 Task: Search for the email from 'Shubham Jain' with the subject 'Flower Pricing Update' and reply with 'Kindly confirm the order.'
Action: Mouse moved to (270, 10)
Screenshot: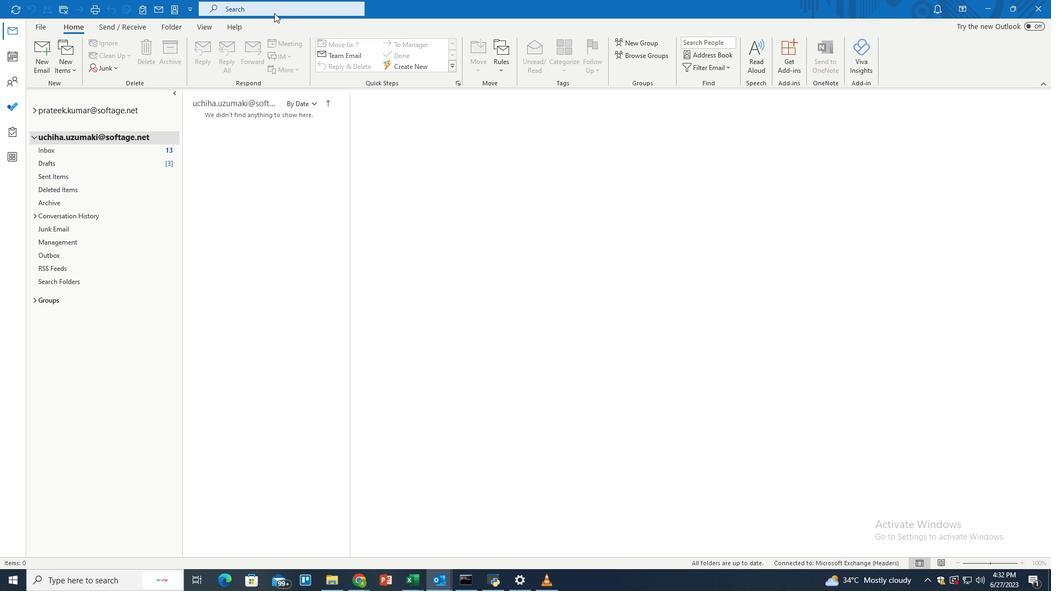 
Action: Mouse pressed left at (270, 10)
Screenshot: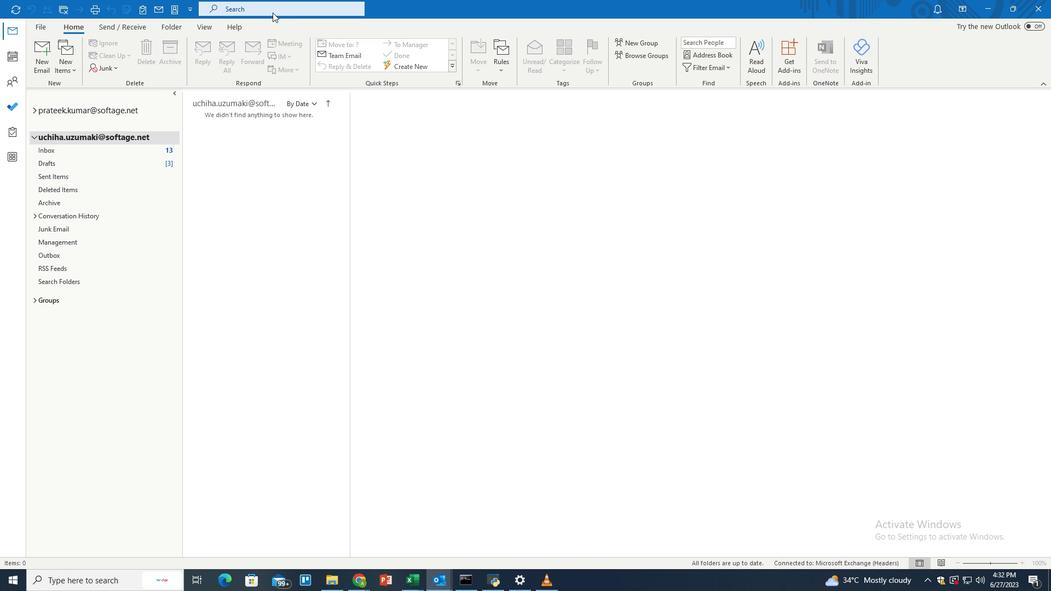 
Action: Mouse moved to (511, 4)
Screenshot: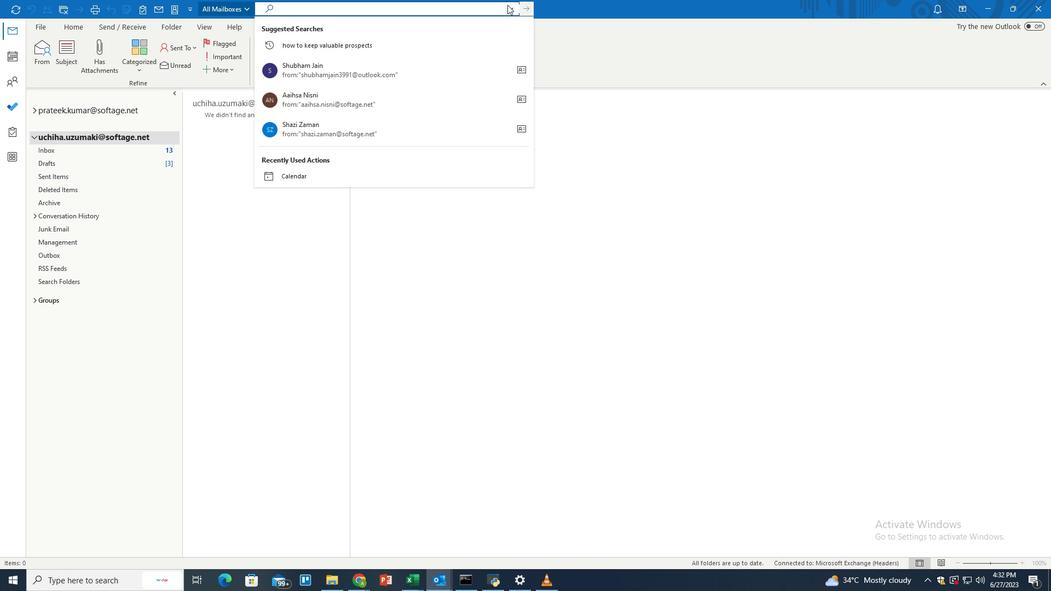 
Action: Mouse pressed left at (511, 4)
Screenshot: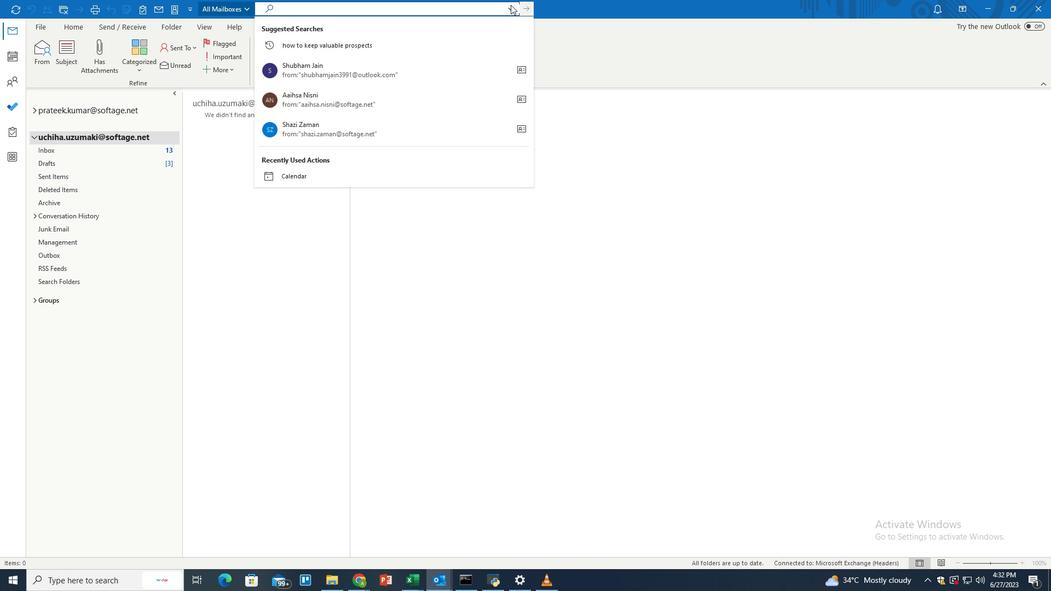 
Action: Mouse moved to (333, 76)
Screenshot: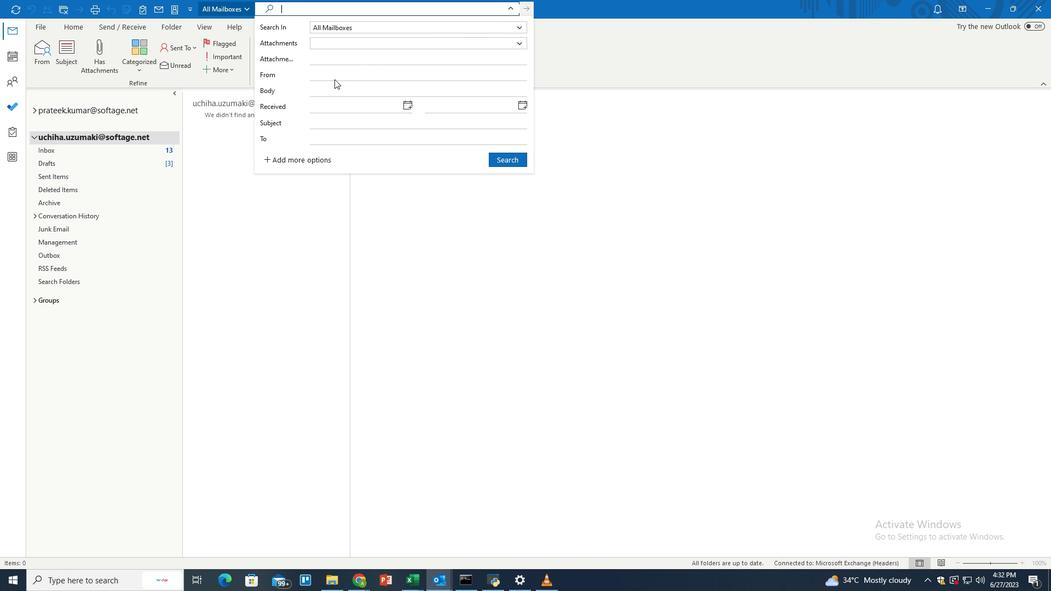
Action: Mouse pressed left at (333, 76)
Screenshot: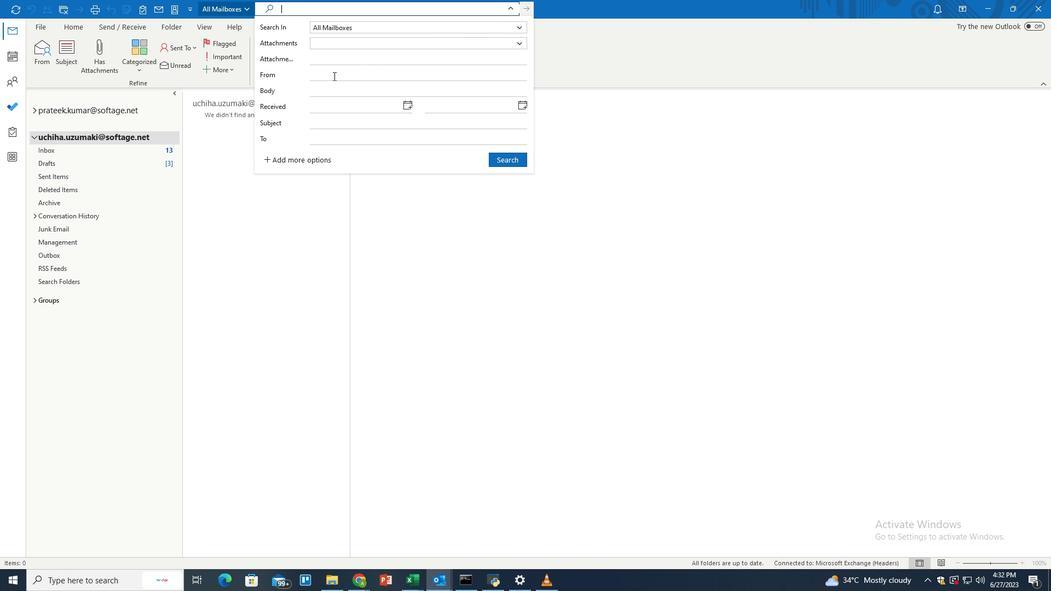 
Action: Key pressed <Key.shift>Shubhamjain
Screenshot: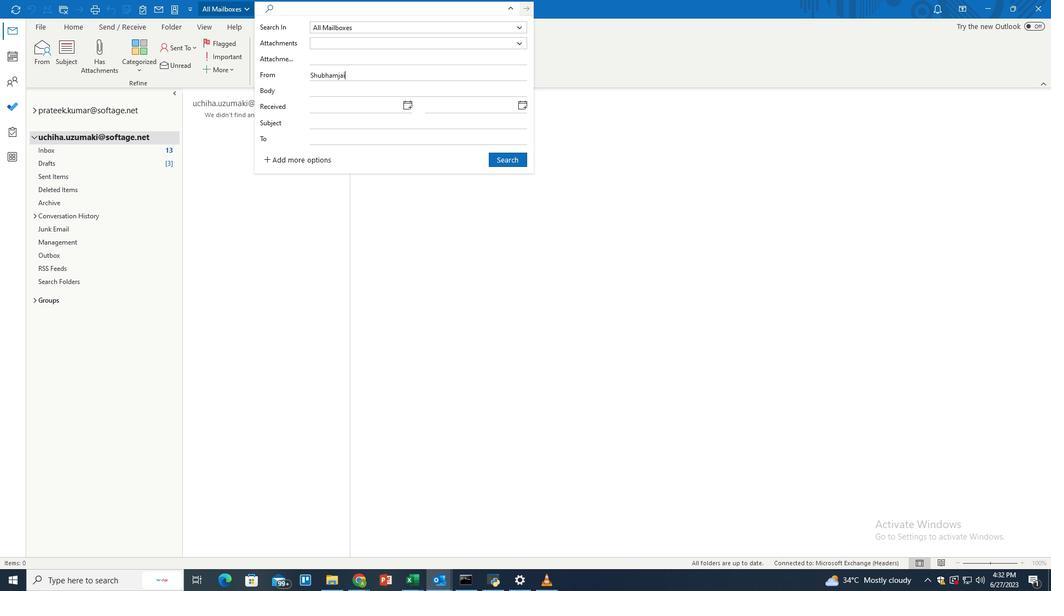 
Action: Mouse moved to (333, 76)
Screenshot: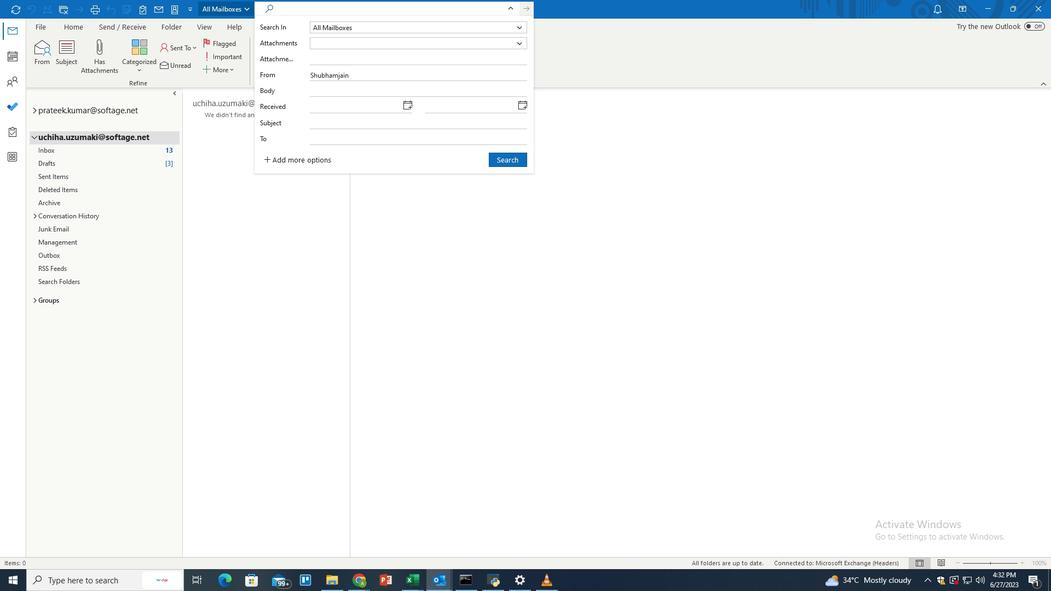 
Action: Key pressed 3991<Key.shift>@iyt<Key.backspace><Key.backspace><Key.backspace>outlook.com
Screenshot: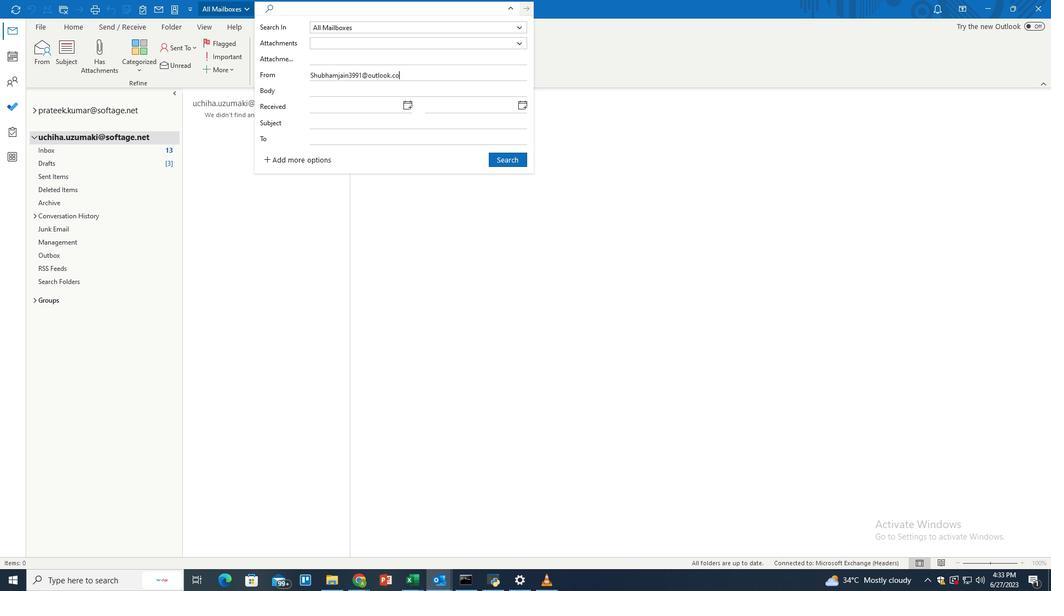 
Action: Mouse moved to (335, 122)
Screenshot: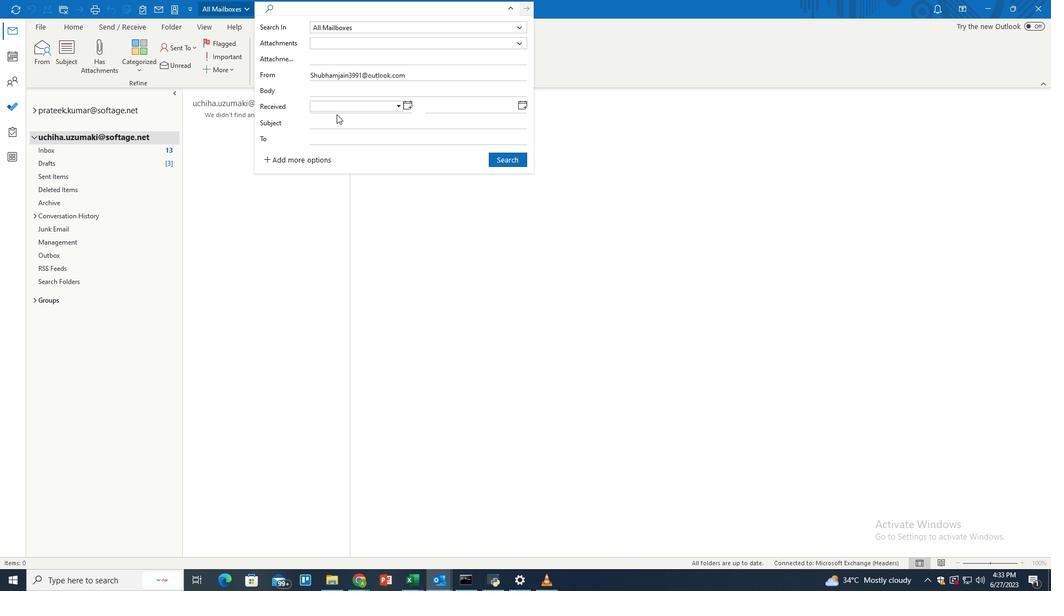 
Action: Mouse pressed left at (335, 122)
Screenshot: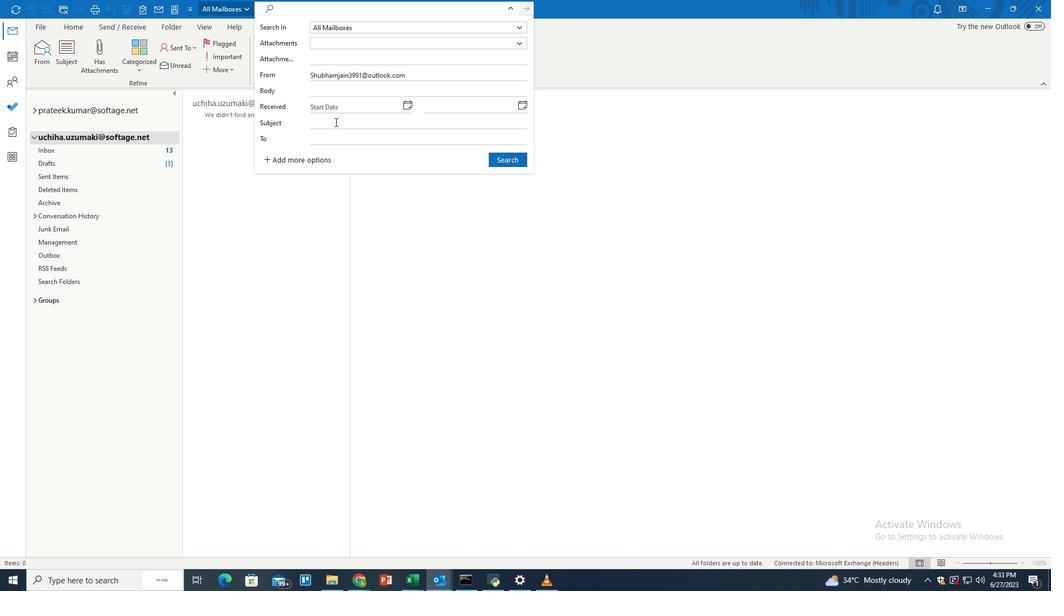 
Action: Key pressed <Key.shift>Fki<Key.backspace><Key.backspace>lower<Key.space><Key.shift>Pricing<Key.space><Key.shift>Update
Screenshot: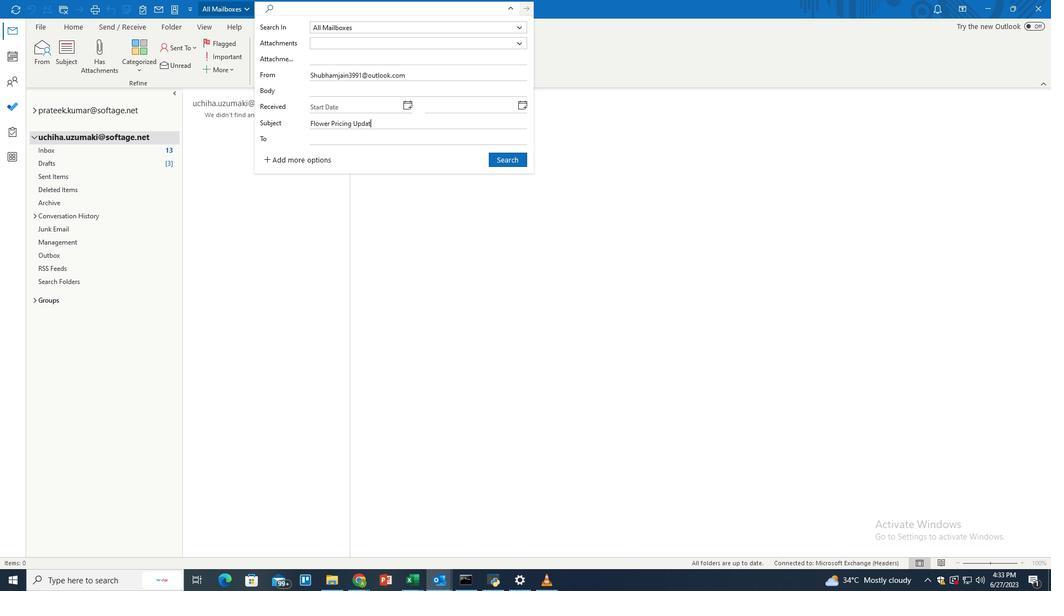 
Action: Mouse moved to (512, 157)
Screenshot: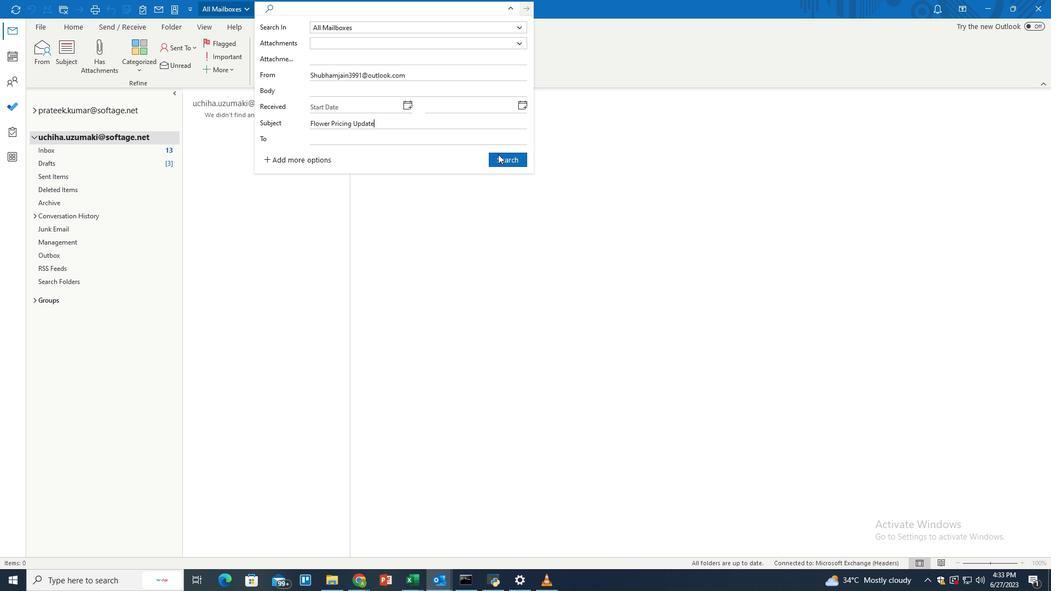 
Action: Mouse pressed left at (512, 157)
Screenshot: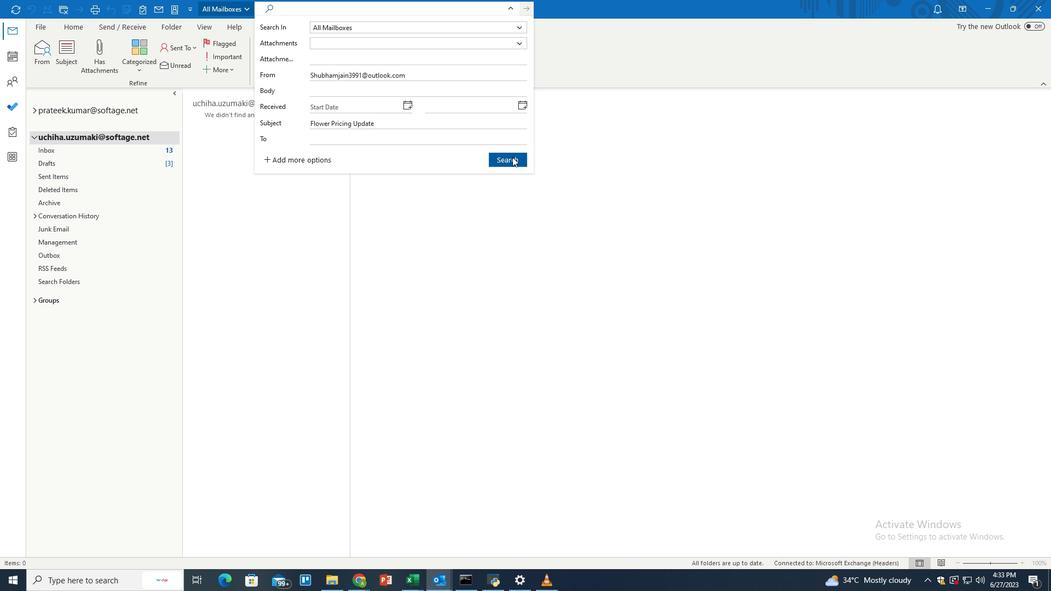 
Action: Mouse moved to (464, 141)
Screenshot: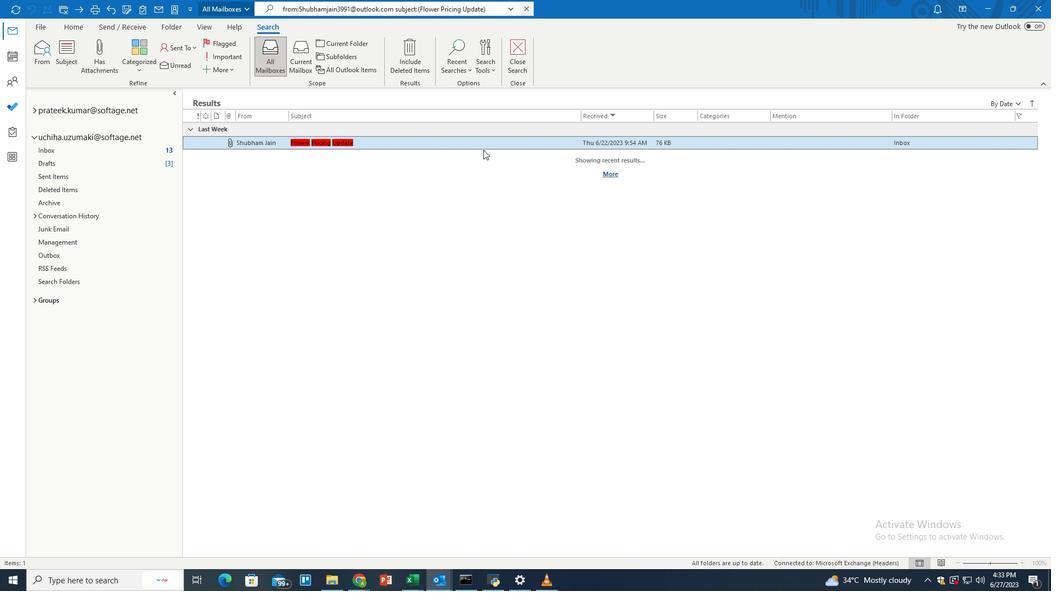 
Action: Mouse pressed left at (464, 141)
Screenshot: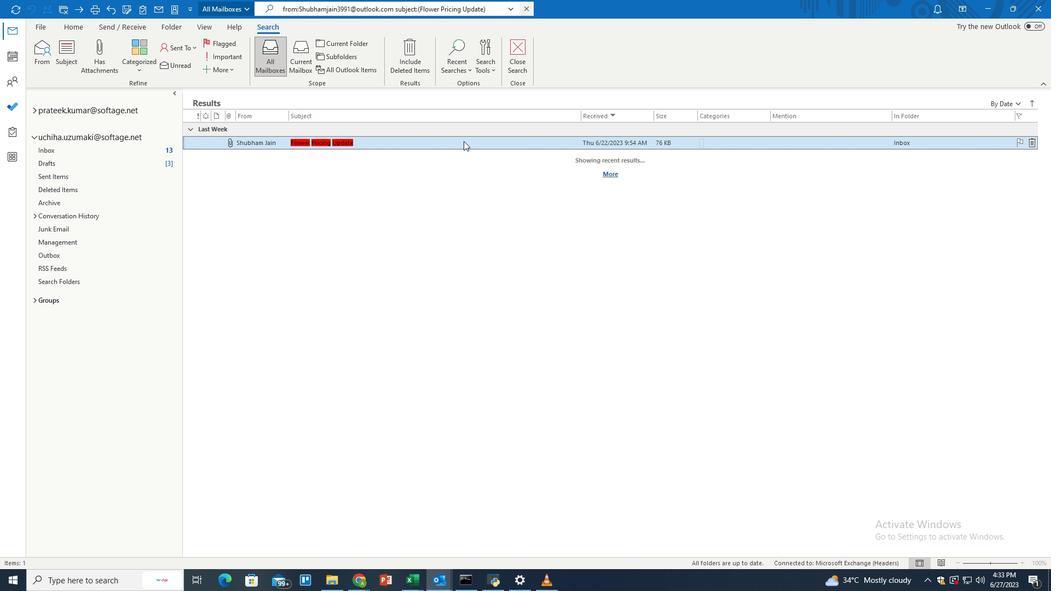 
Action: Mouse moved to (77, 27)
Screenshot: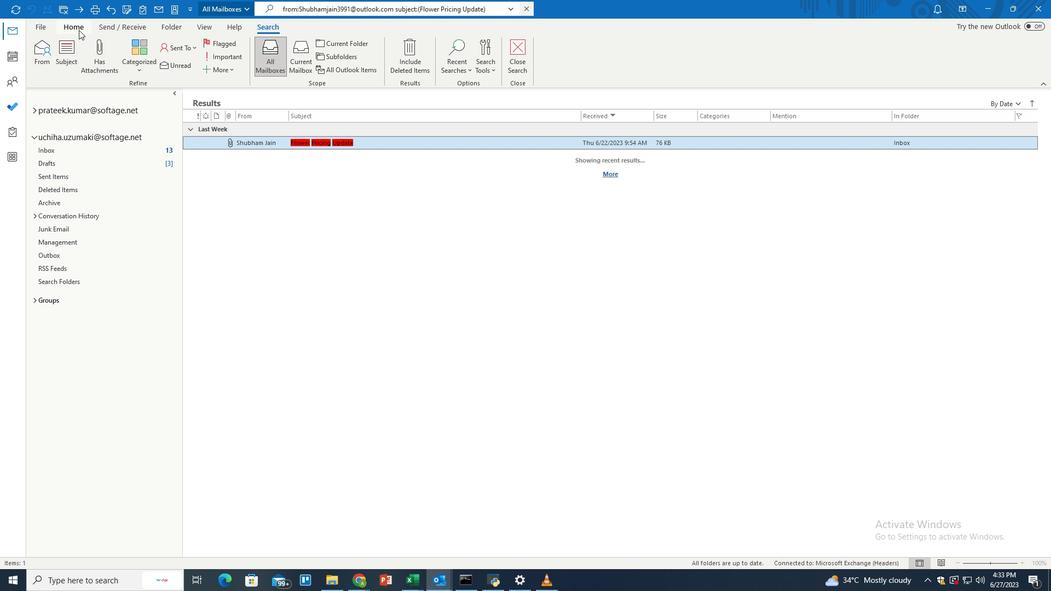 
Action: Mouse pressed left at (77, 27)
Screenshot: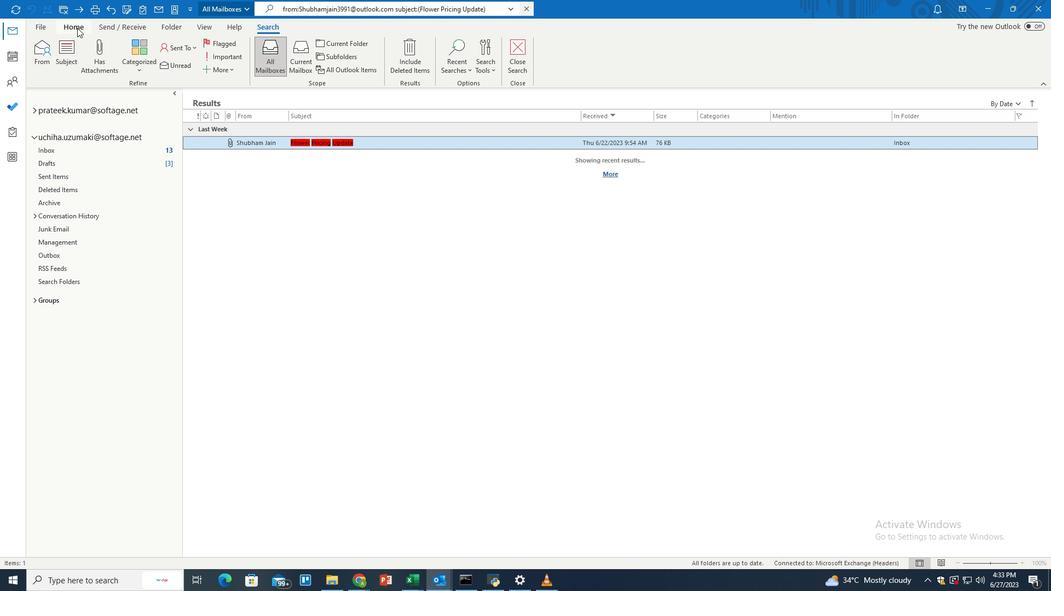 
Action: Mouse moved to (205, 54)
Screenshot: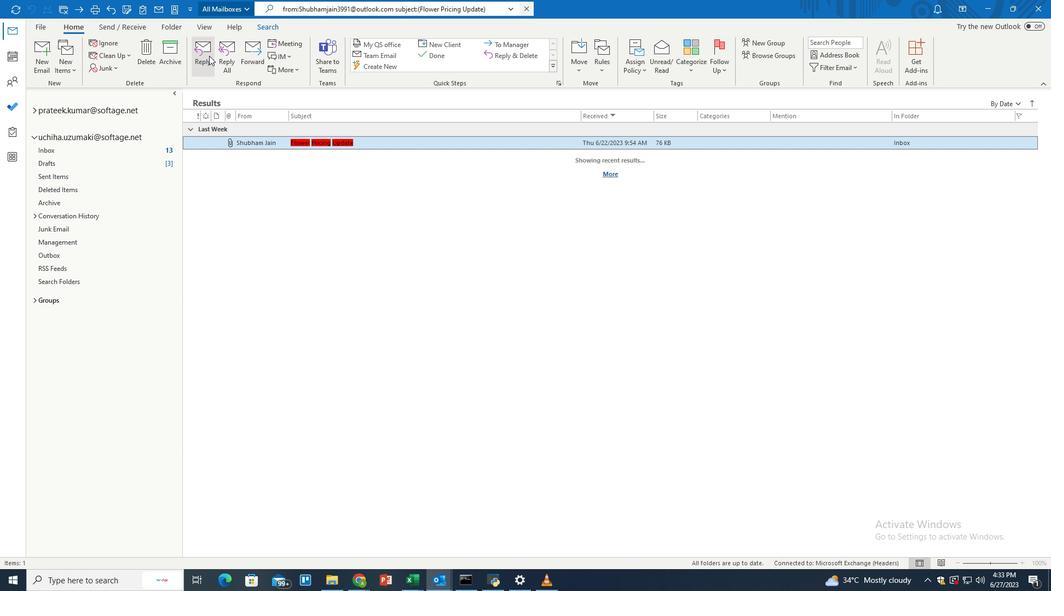 
Action: Mouse pressed left at (205, 54)
Screenshot: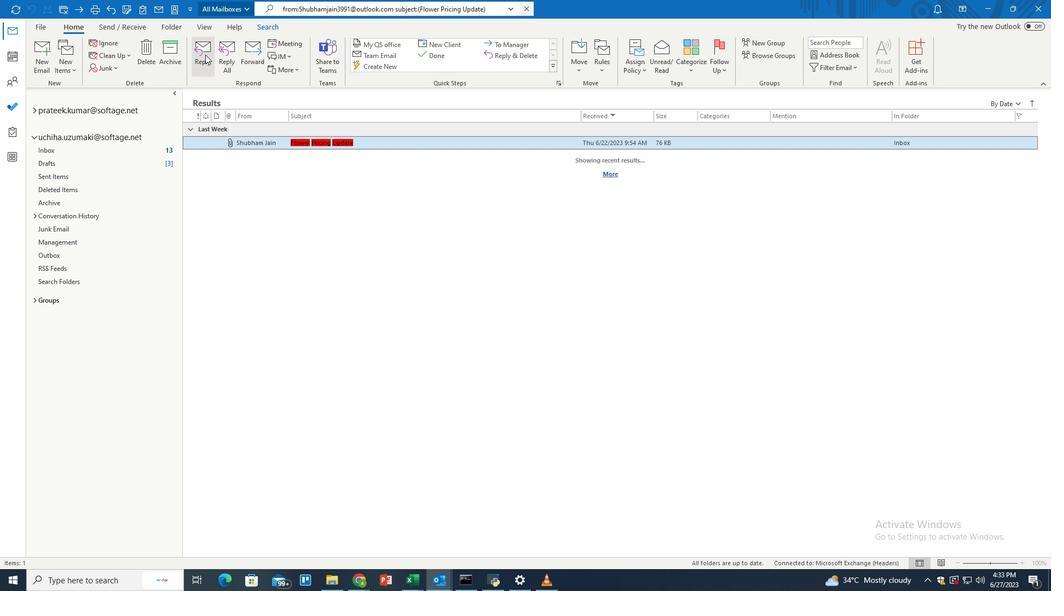 
Action: Mouse moved to (806, 125)
Screenshot: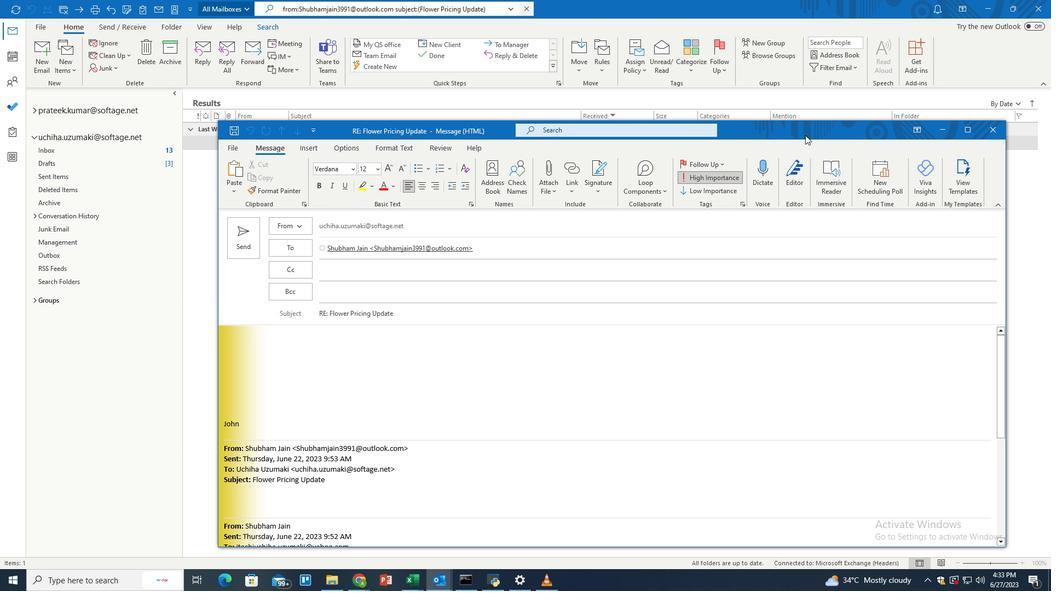 
Action: Mouse pressed left at (806, 125)
Screenshot: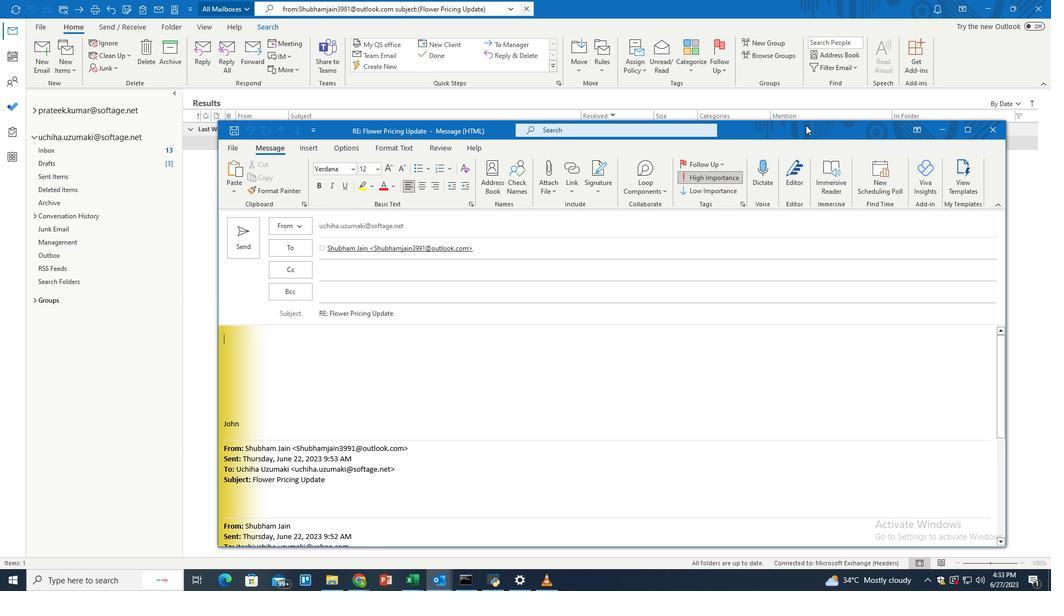 
Action: Mouse pressed left at (806, 125)
Screenshot: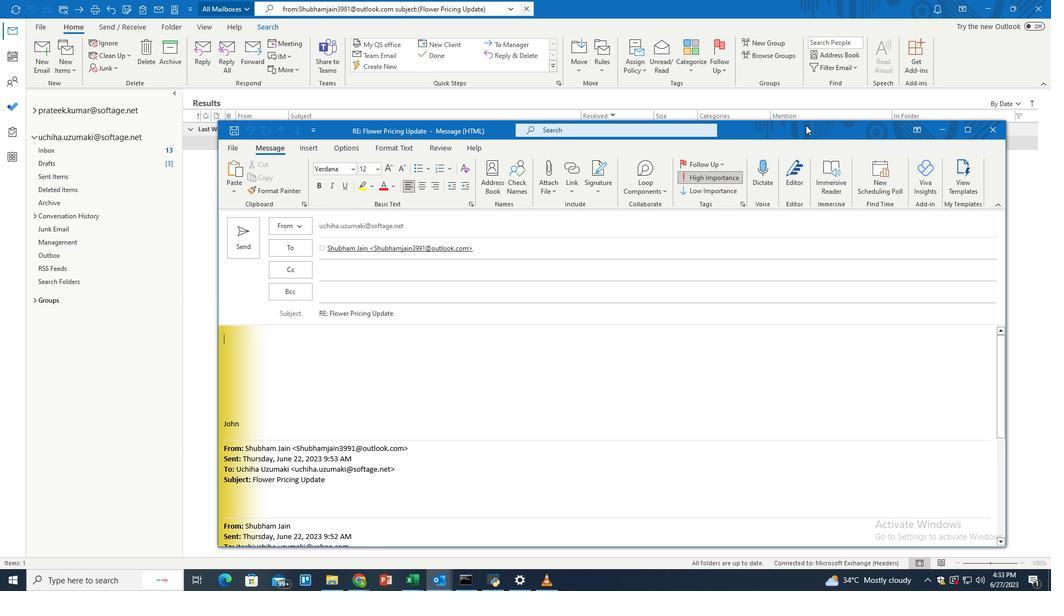 
Action: Mouse moved to (404, 367)
Screenshot: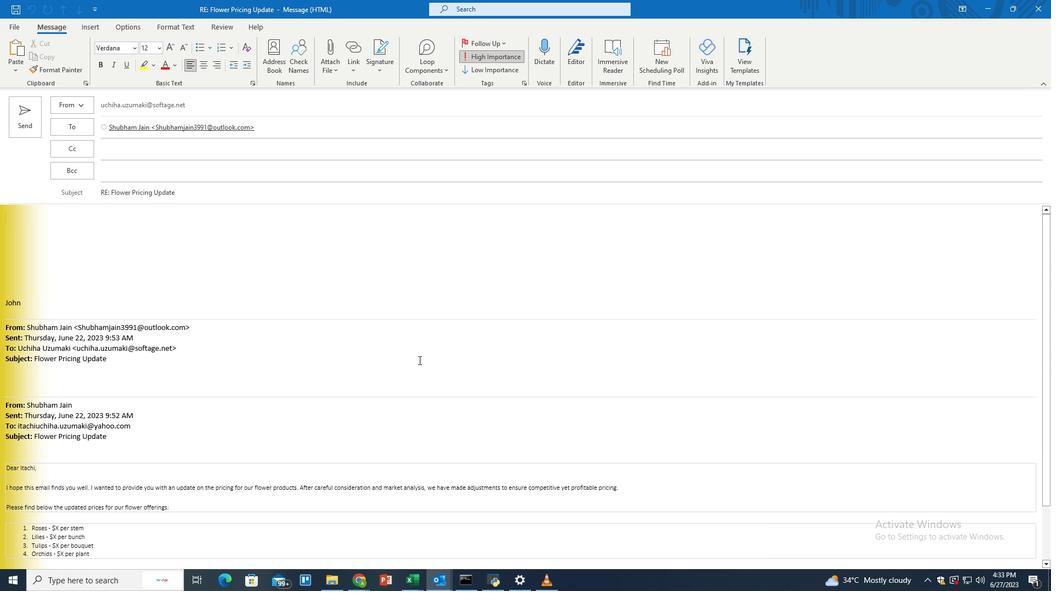 
Action: Mouse scrolled (404, 366) with delta (0, 0)
Screenshot: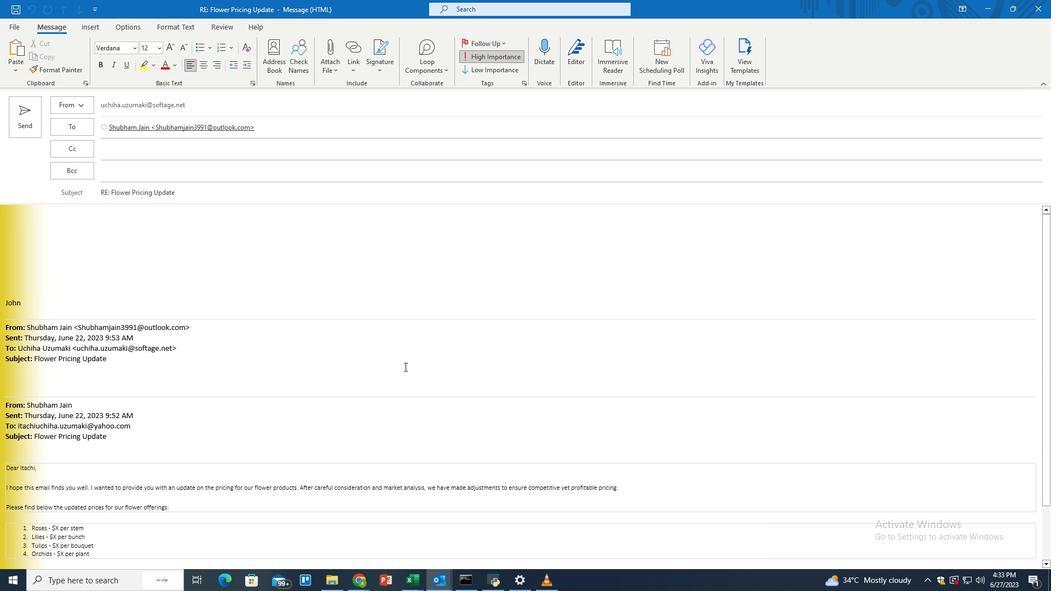 
Action: Mouse scrolled (404, 366) with delta (0, 0)
Screenshot: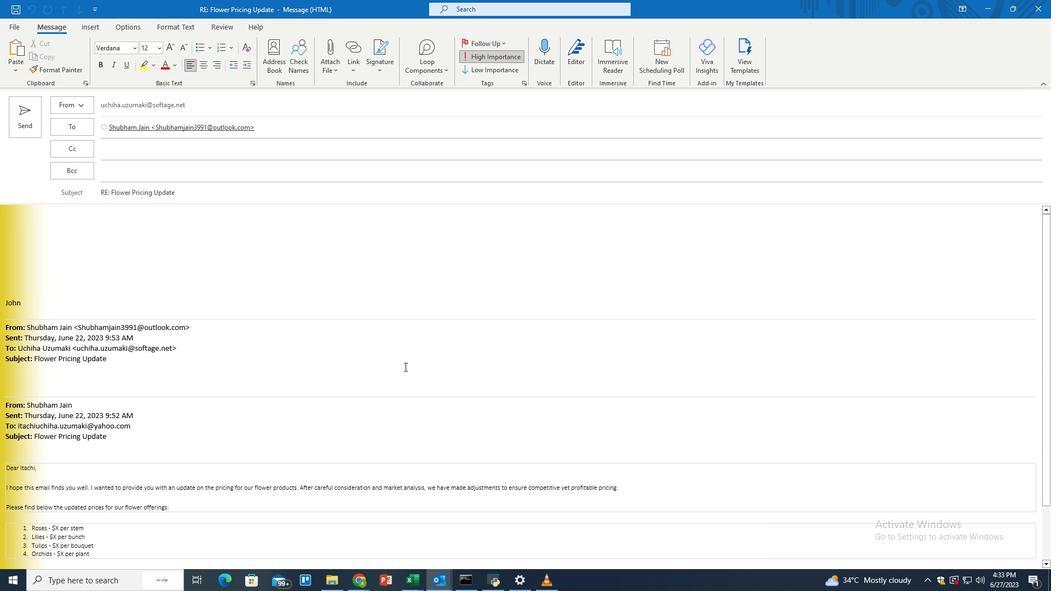 
Action: Mouse scrolled (404, 366) with delta (0, 0)
Screenshot: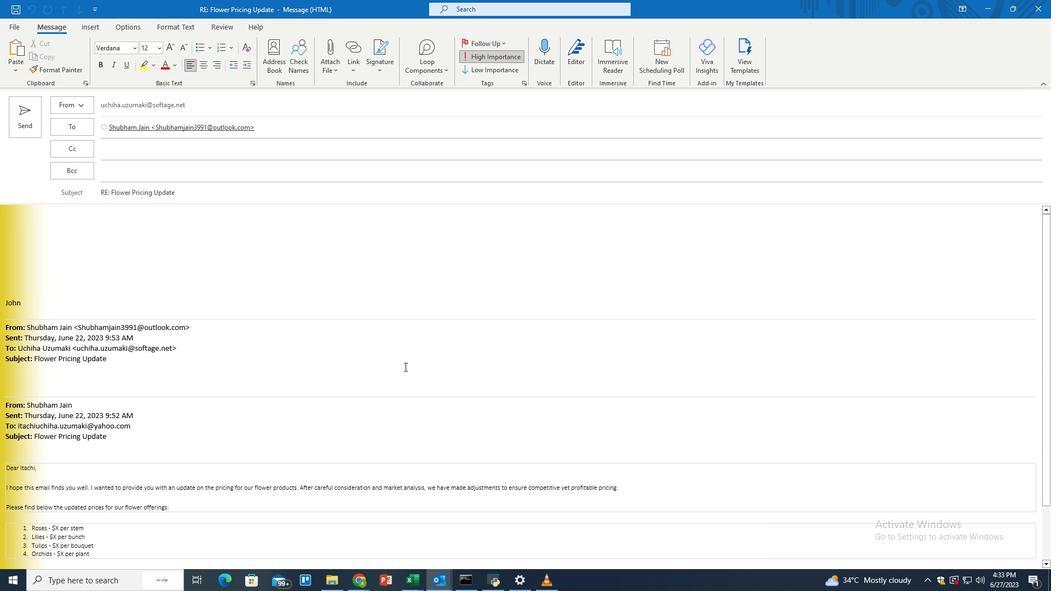 
Action: Mouse scrolled (404, 366) with delta (0, 0)
Screenshot: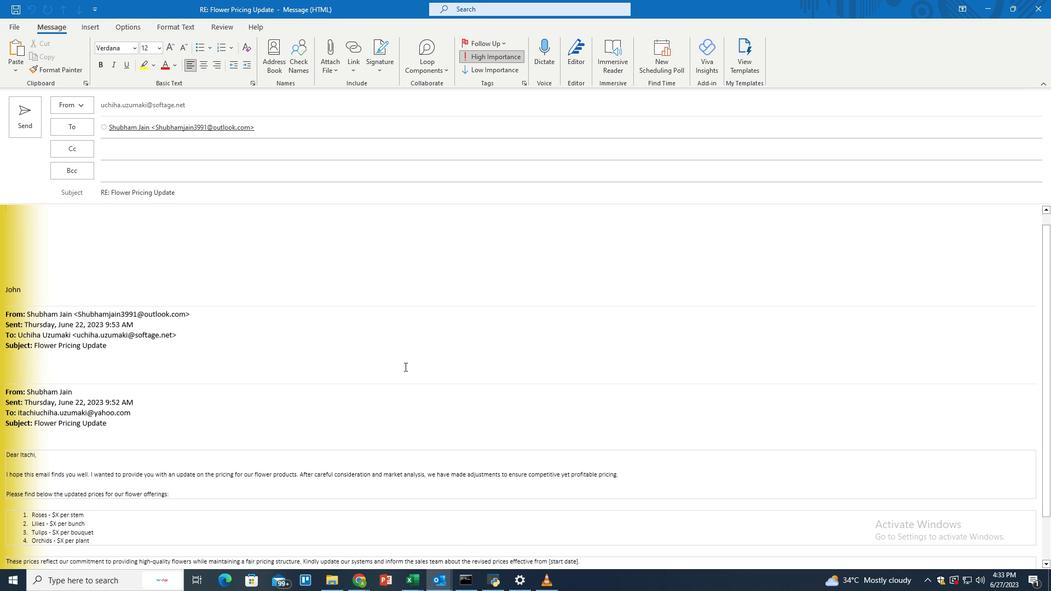 
Action: Mouse scrolled (404, 366) with delta (0, 0)
Screenshot: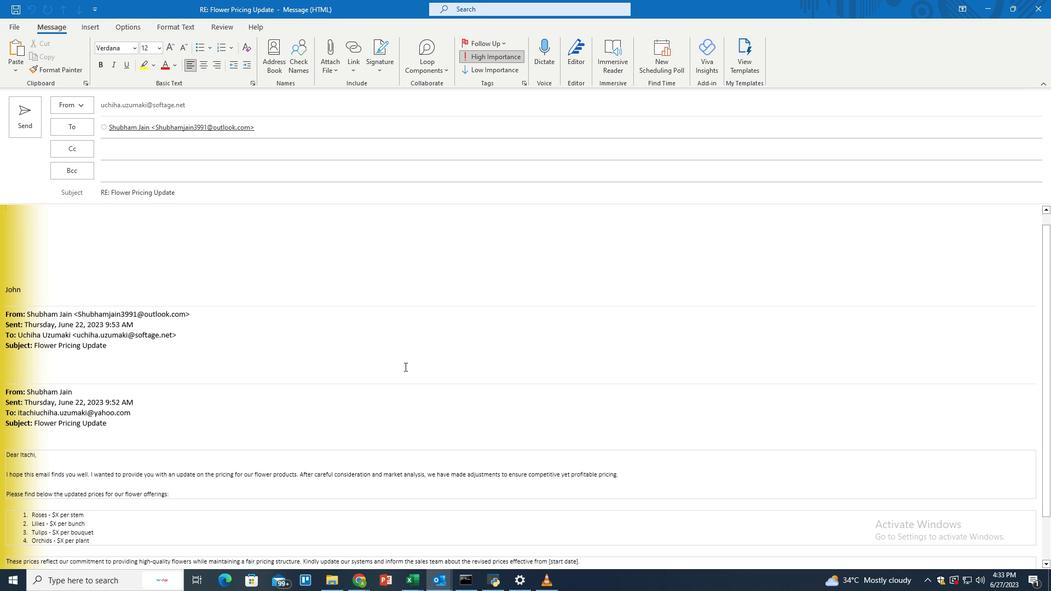 
Action: Mouse scrolled (404, 367) with delta (0, 0)
Screenshot: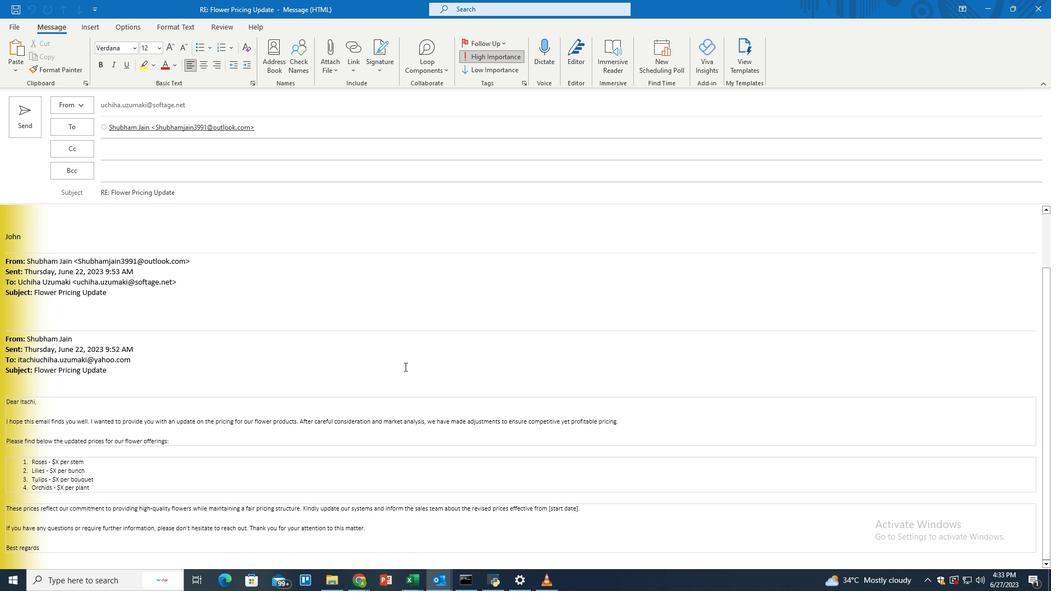 
Action: Mouse scrolled (404, 367) with delta (0, 0)
Screenshot: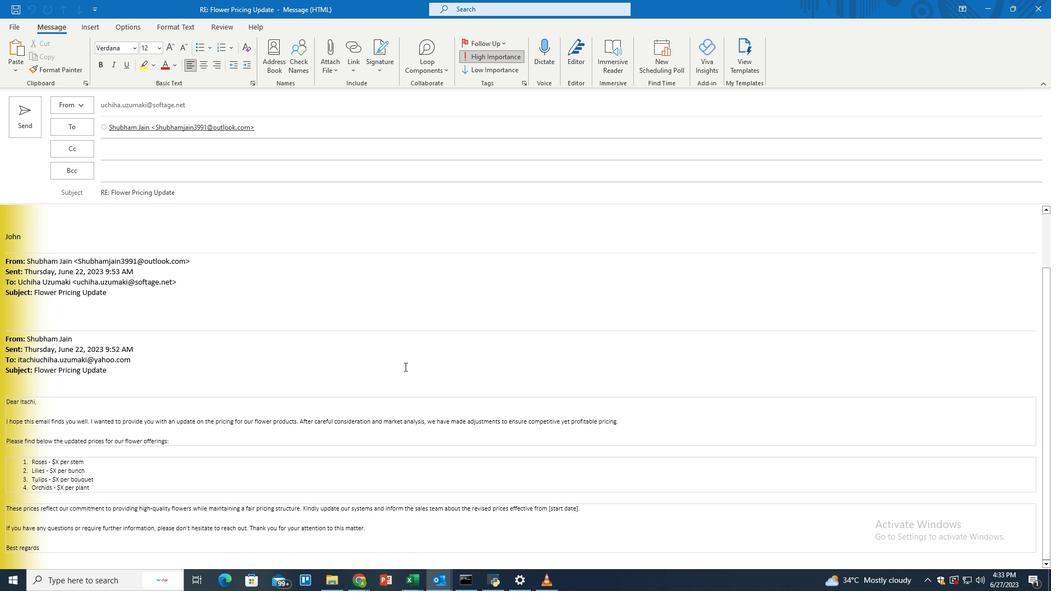 
Action: Mouse scrolled (404, 367) with delta (0, 0)
Screenshot: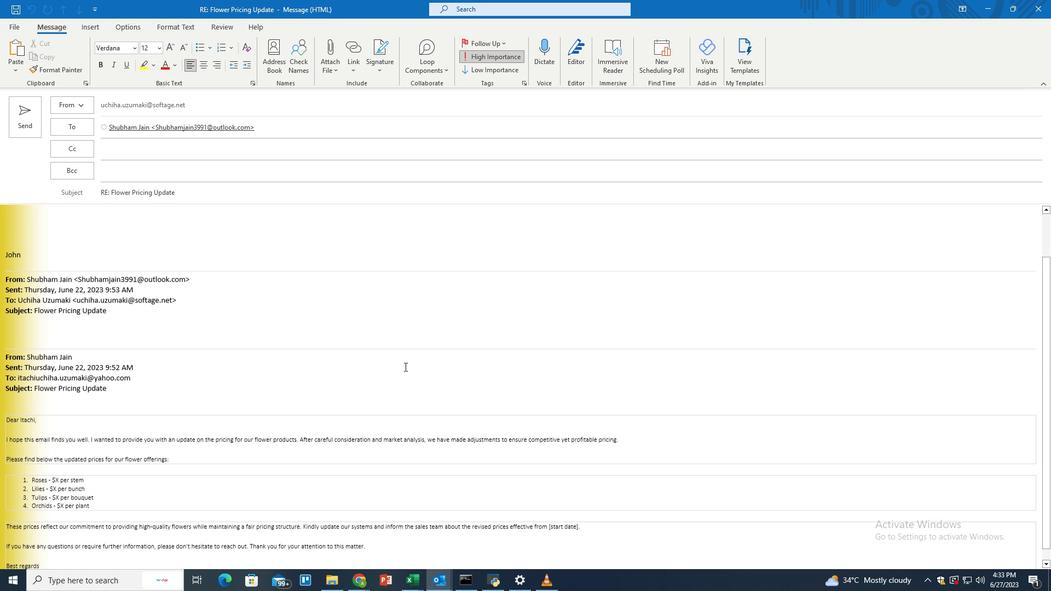 
Action: Mouse scrolled (404, 367) with delta (0, 0)
Screenshot: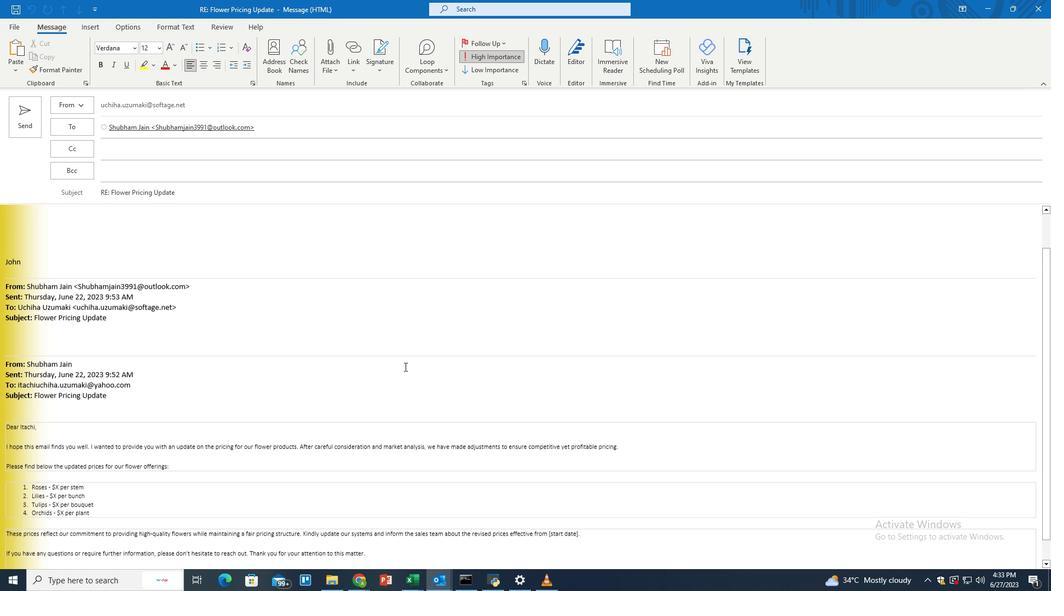 
Action: Mouse moved to (401, 361)
Screenshot: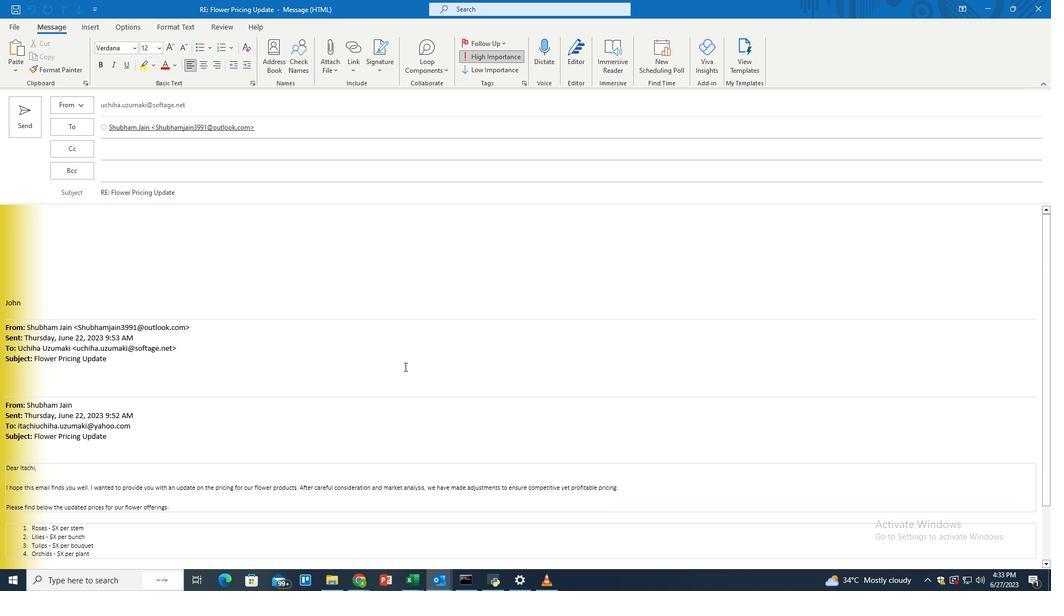 
Action: Mouse scrolled (401, 362) with delta (0, 0)
Screenshot: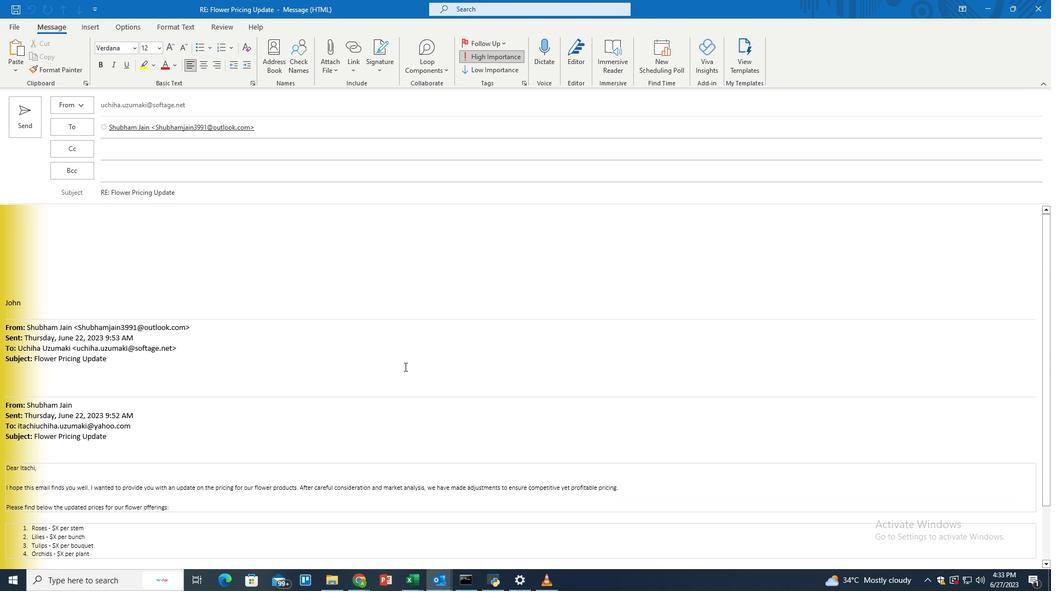 
Action: Mouse scrolled (401, 362) with delta (0, 0)
Screenshot: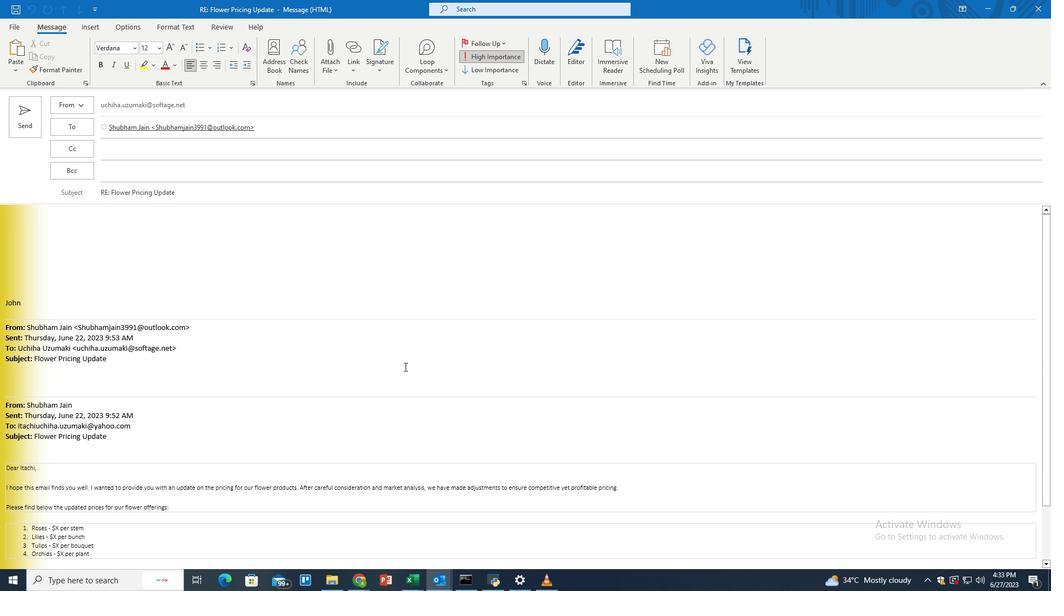 
Action: Mouse scrolled (401, 362) with delta (0, 0)
Screenshot: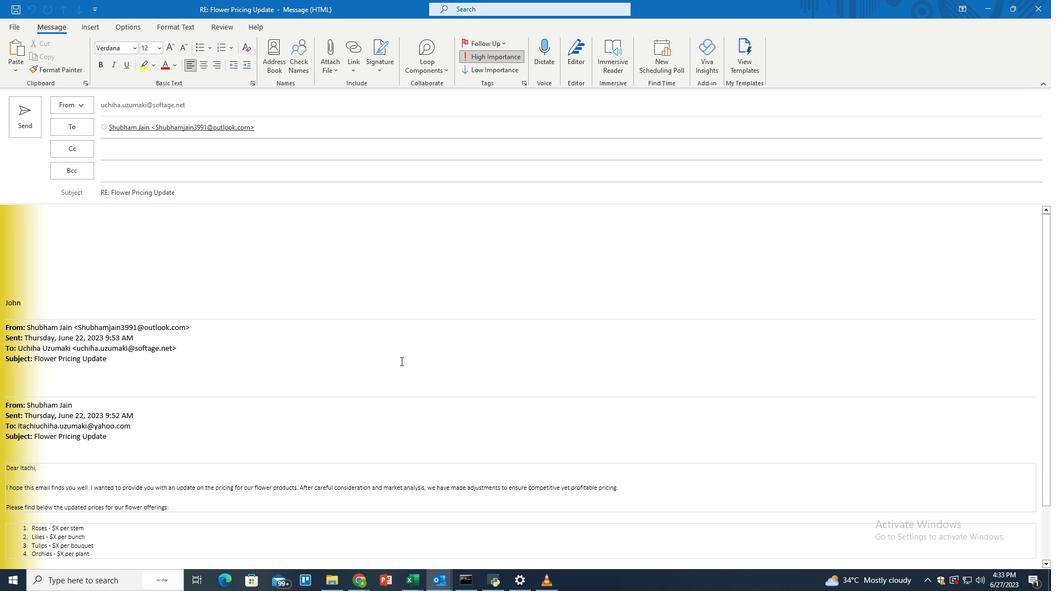 
Action: Mouse scrolled (401, 362) with delta (0, 0)
Screenshot: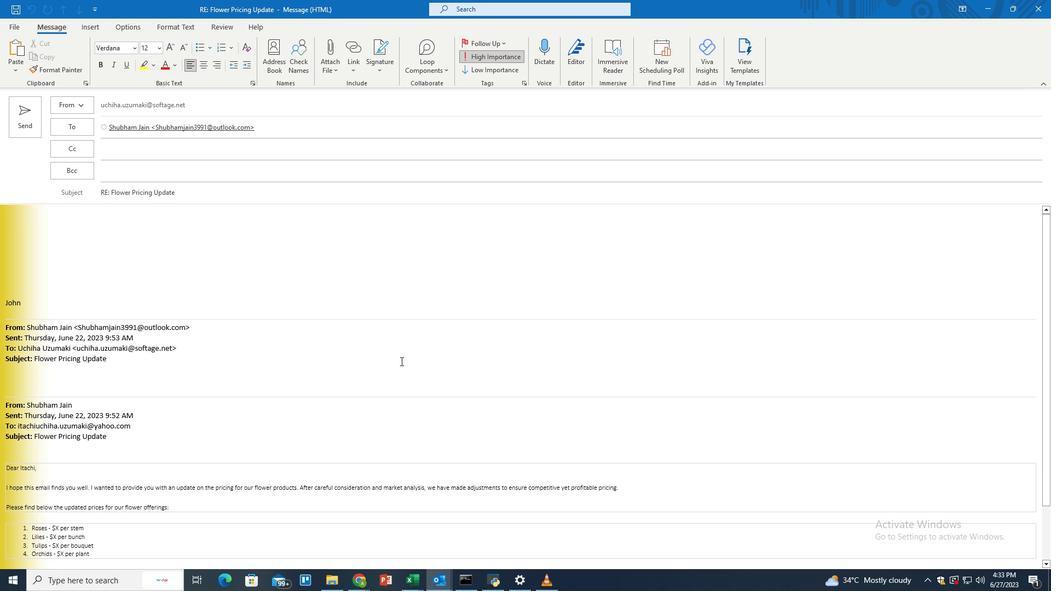 
Action: Mouse moved to (149, 230)
Screenshot: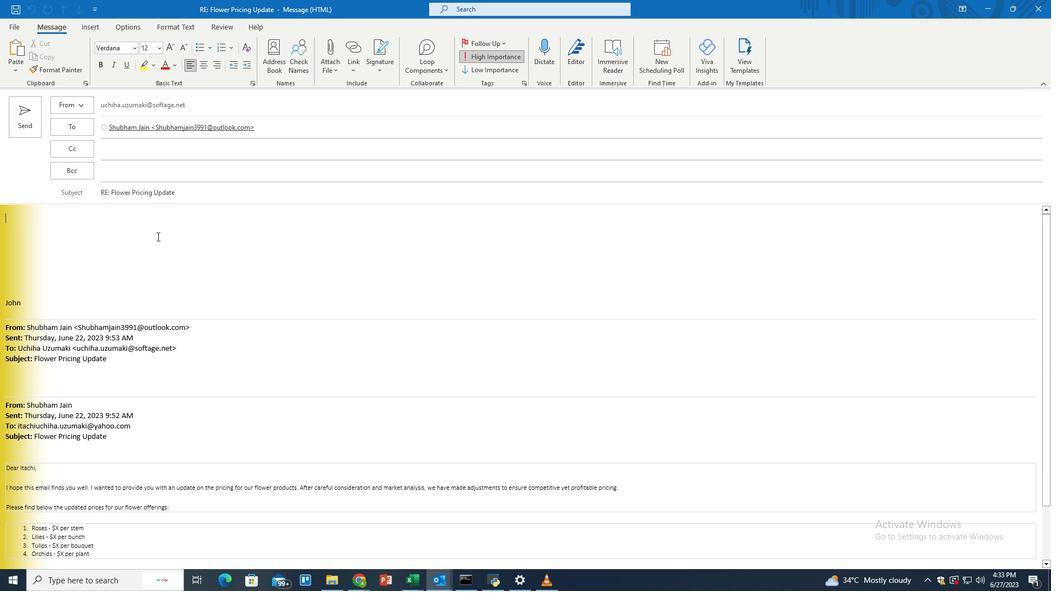 
Action: Key pressed <Key.shift>Kindly<Key.space>confirm<Key.space>the<Key.space>order
Screenshot: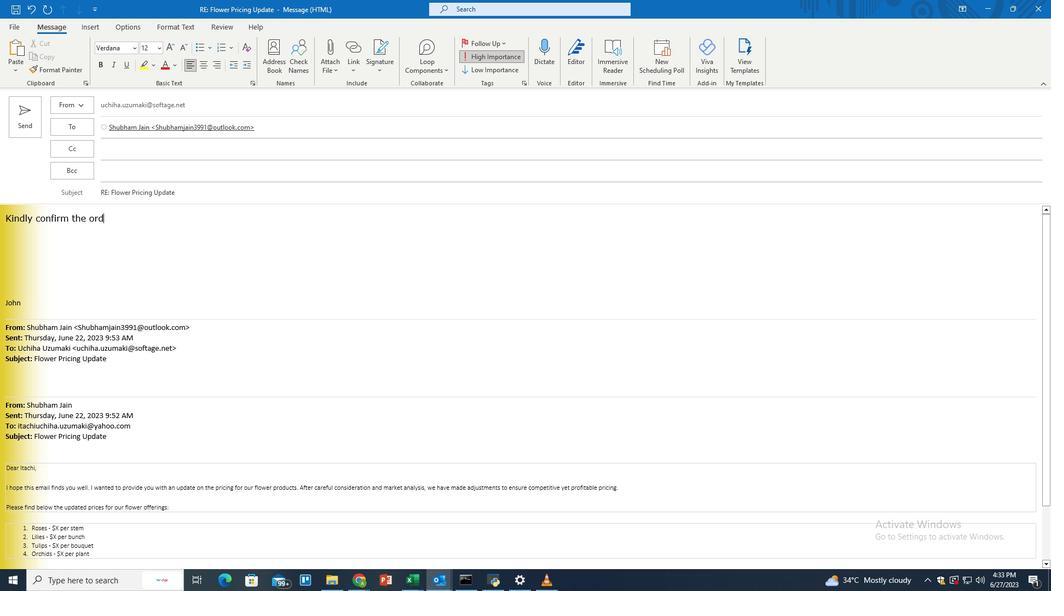 
Action: Mouse moved to (26, 121)
Screenshot: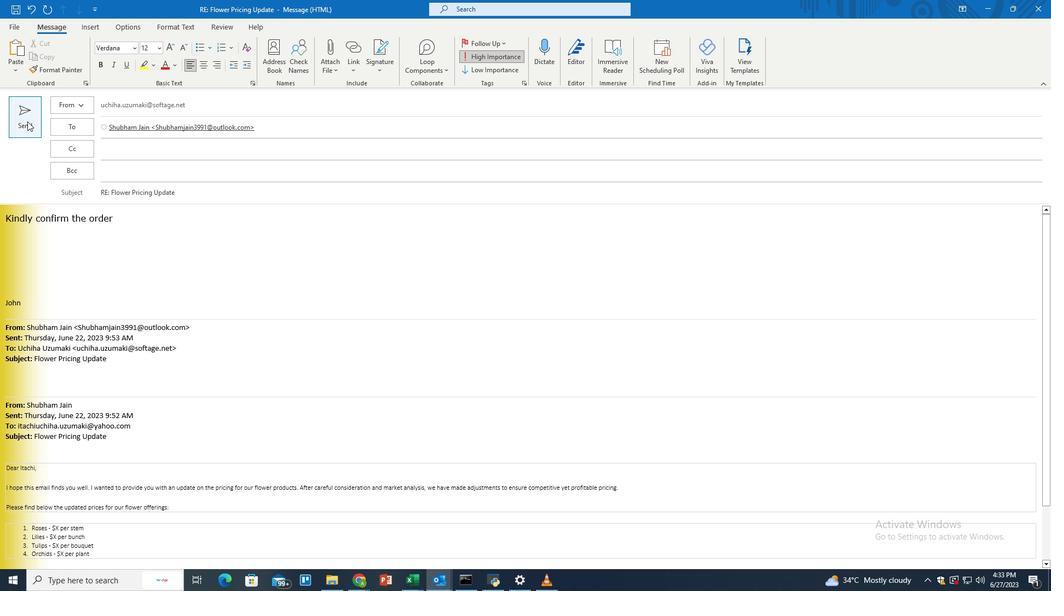 
Action: Mouse pressed left at (26, 121)
Screenshot: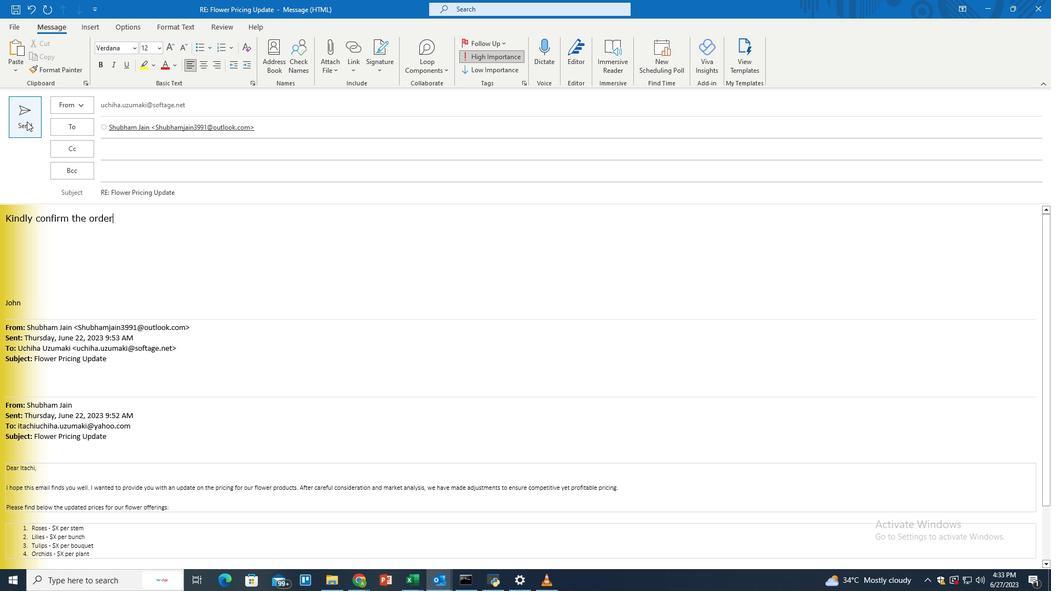 
Action: Mouse moved to (312, 300)
Screenshot: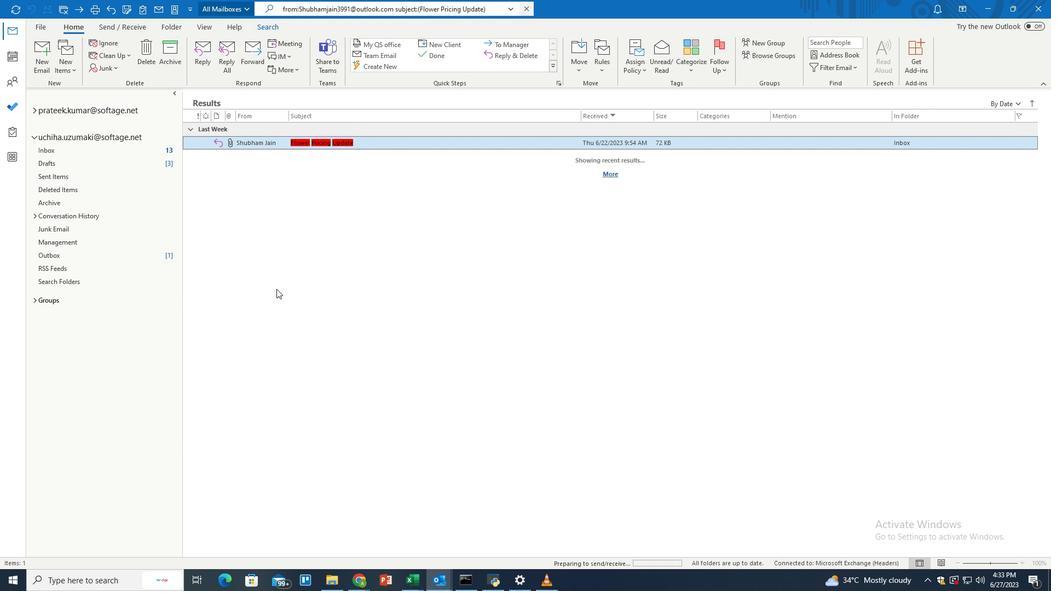 
